 Task: Create a sub task Design and Implement Solution for the task  Create a new online booking system for a conference center in the project AgileRescue , assign it to team member softage.5@softage.net and update the status of the sub task to  On Track  , set the priority of the sub task to Low
Action: Mouse moved to (82, 307)
Screenshot: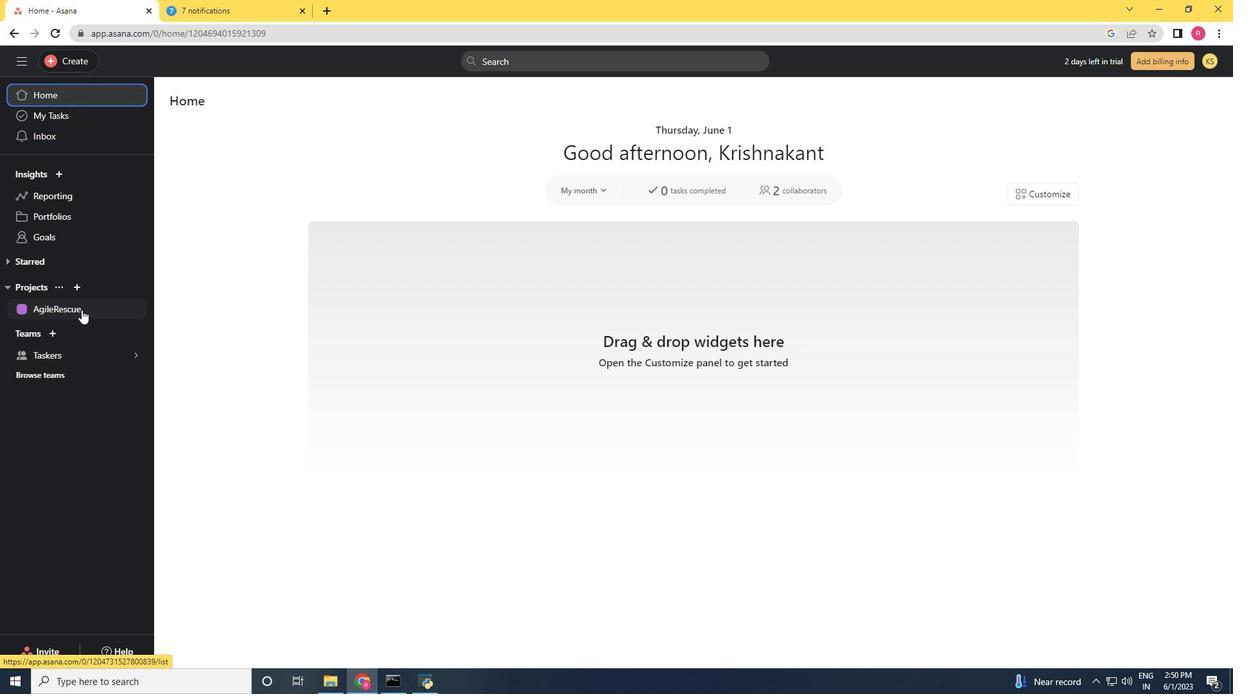 
Action: Mouse pressed left at (82, 307)
Screenshot: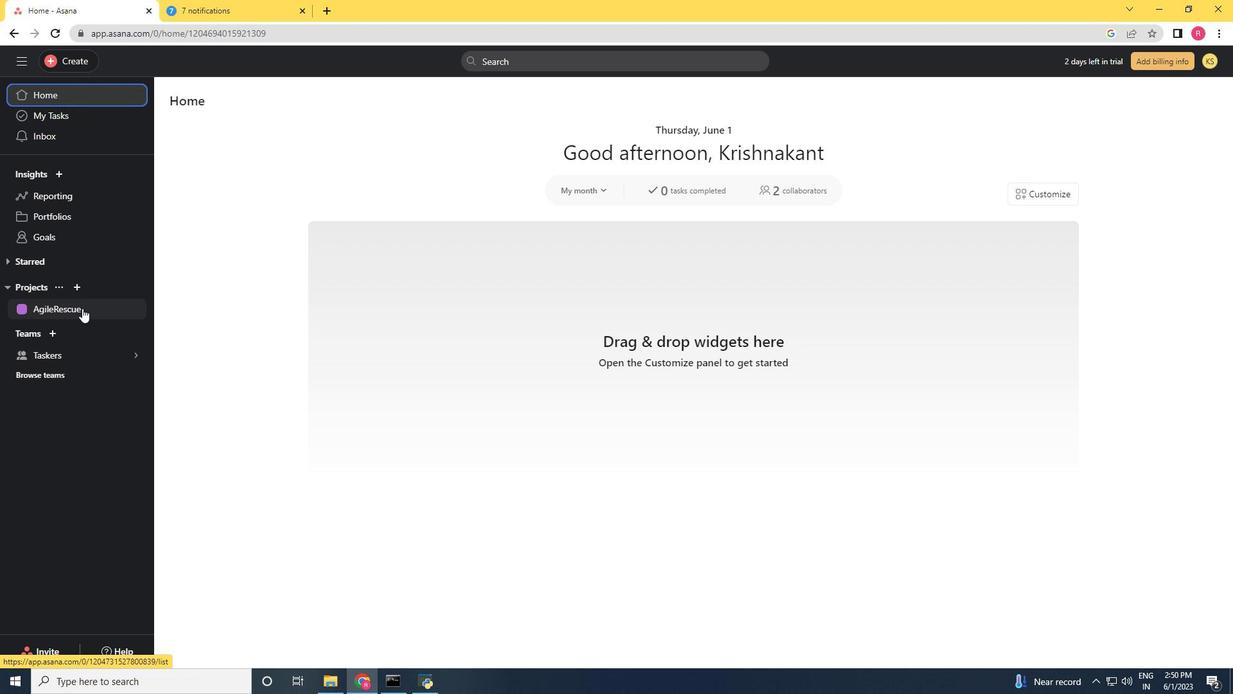 
Action: Mouse moved to (530, 284)
Screenshot: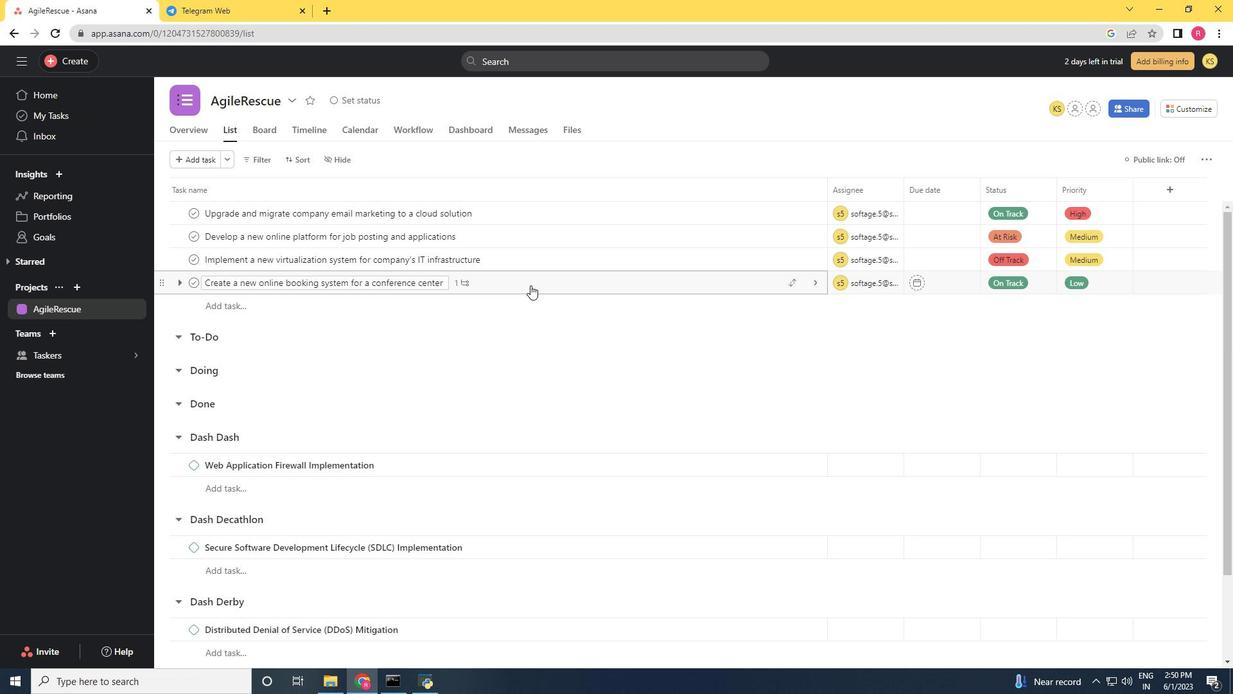 
Action: Mouse pressed left at (530, 284)
Screenshot: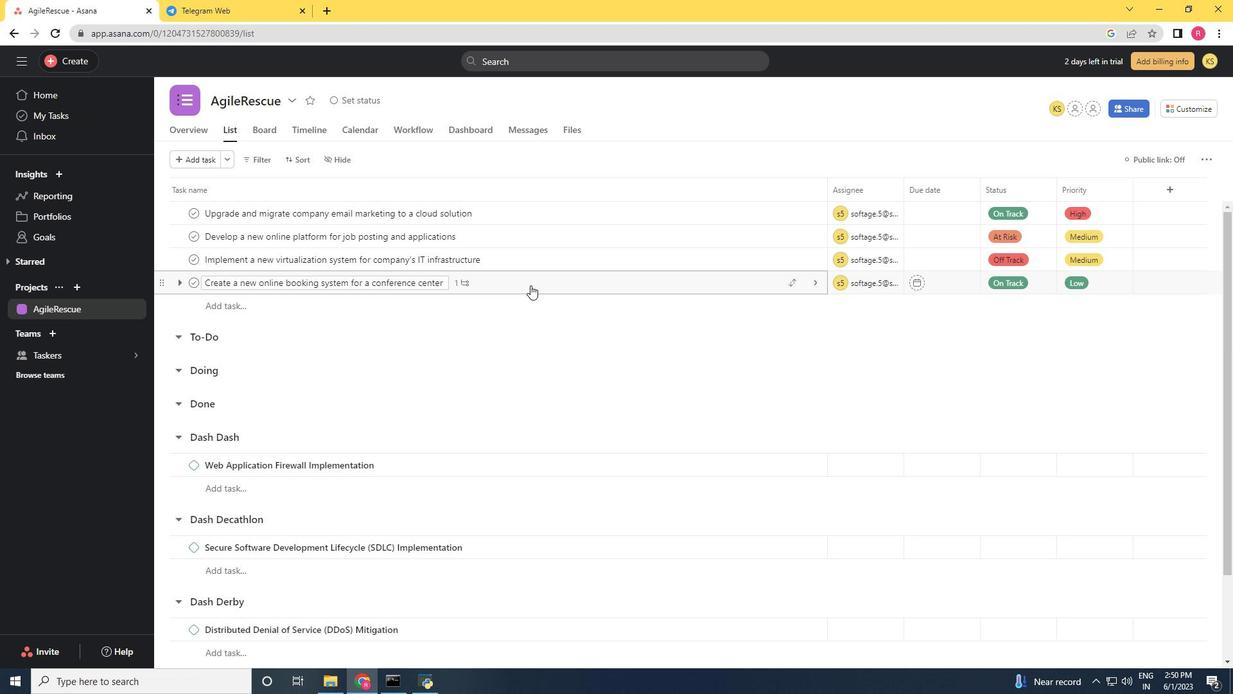 
Action: Mouse moved to (920, 456)
Screenshot: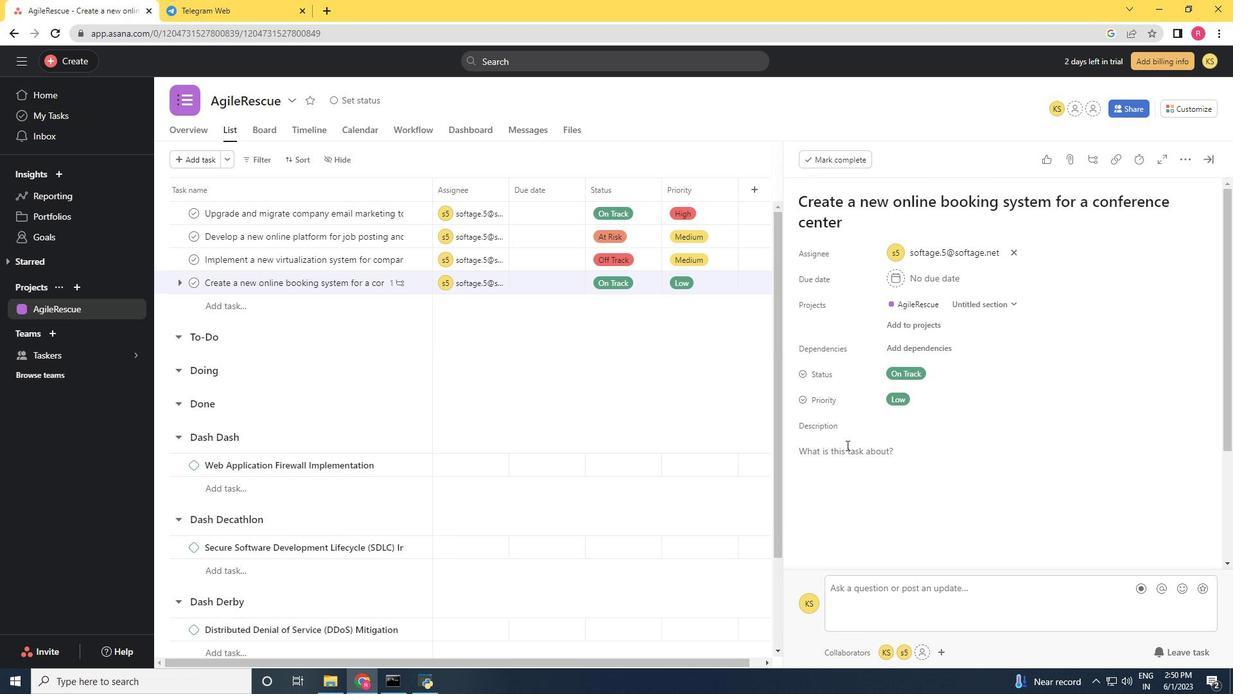 
Action: Mouse scrolled (920, 456) with delta (0, 0)
Screenshot: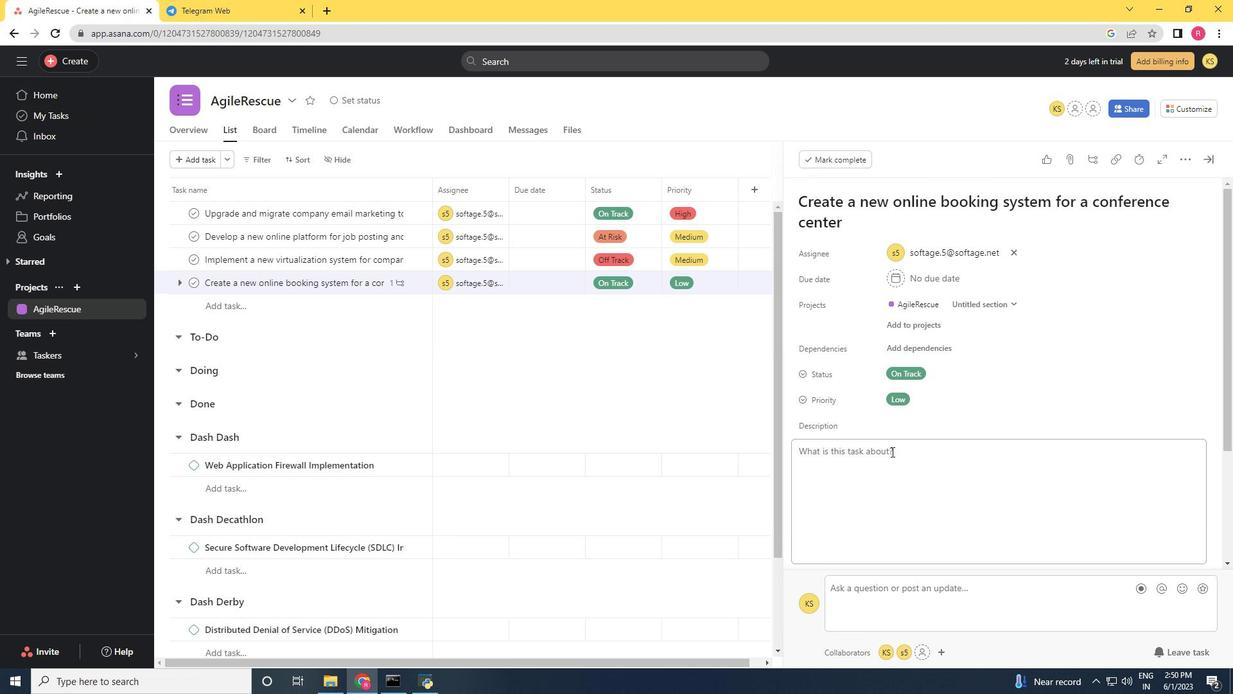 
Action: Mouse scrolled (920, 456) with delta (0, 0)
Screenshot: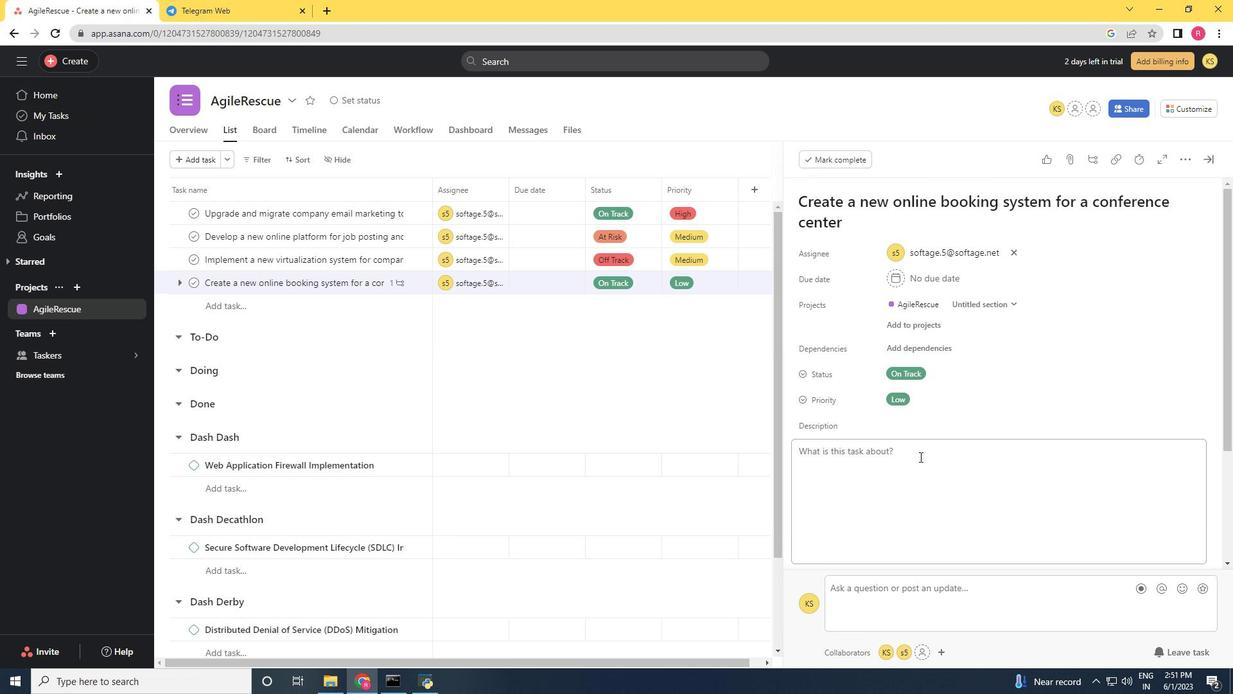 
Action: Mouse scrolled (920, 456) with delta (0, 0)
Screenshot: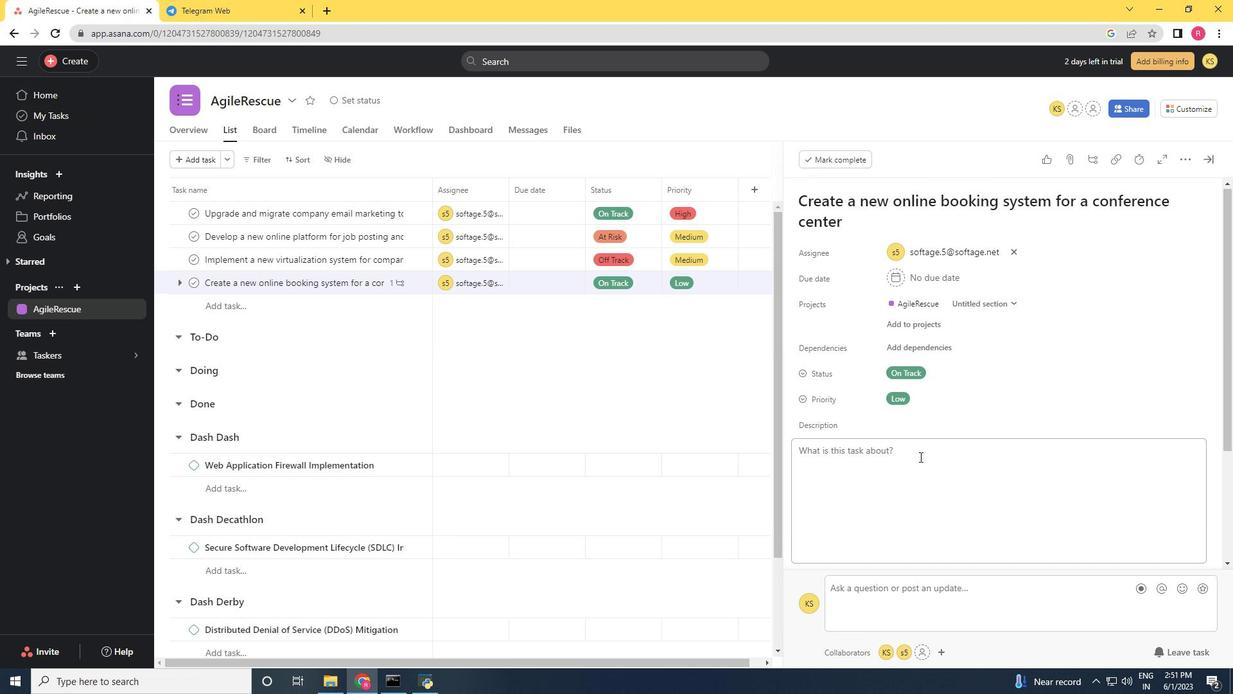 
Action: Mouse scrolled (920, 456) with delta (0, 0)
Screenshot: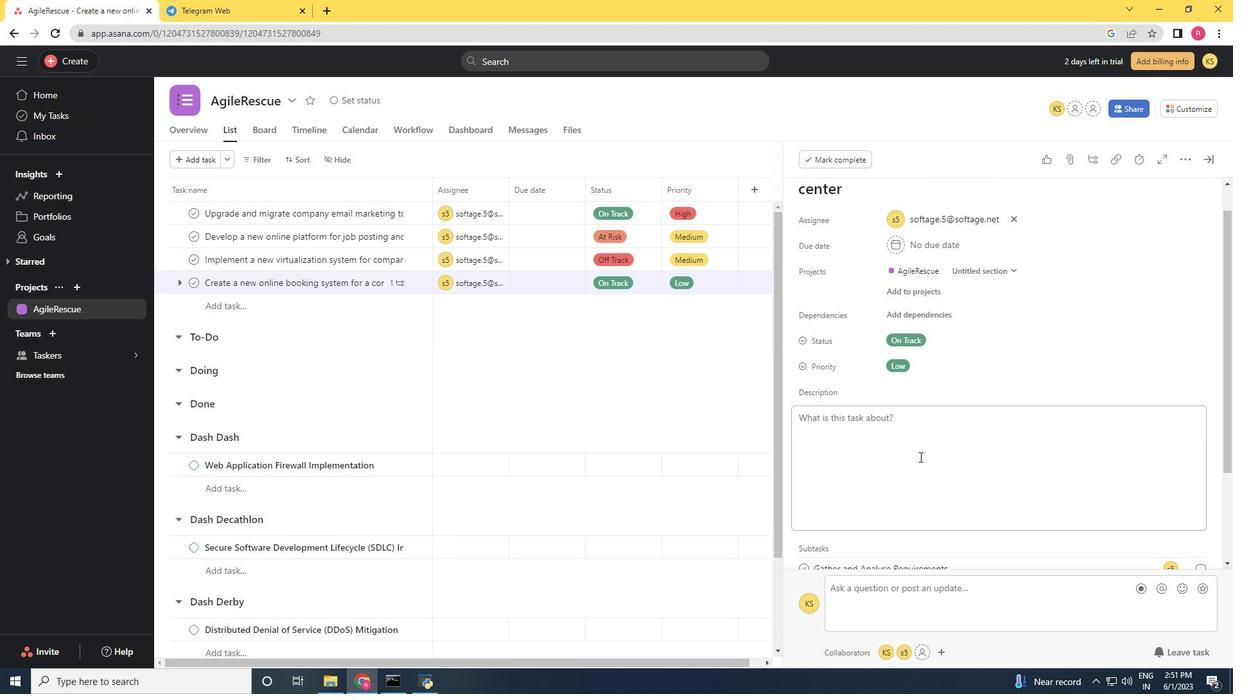
Action: Mouse moved to (836, 462)
Screenshot: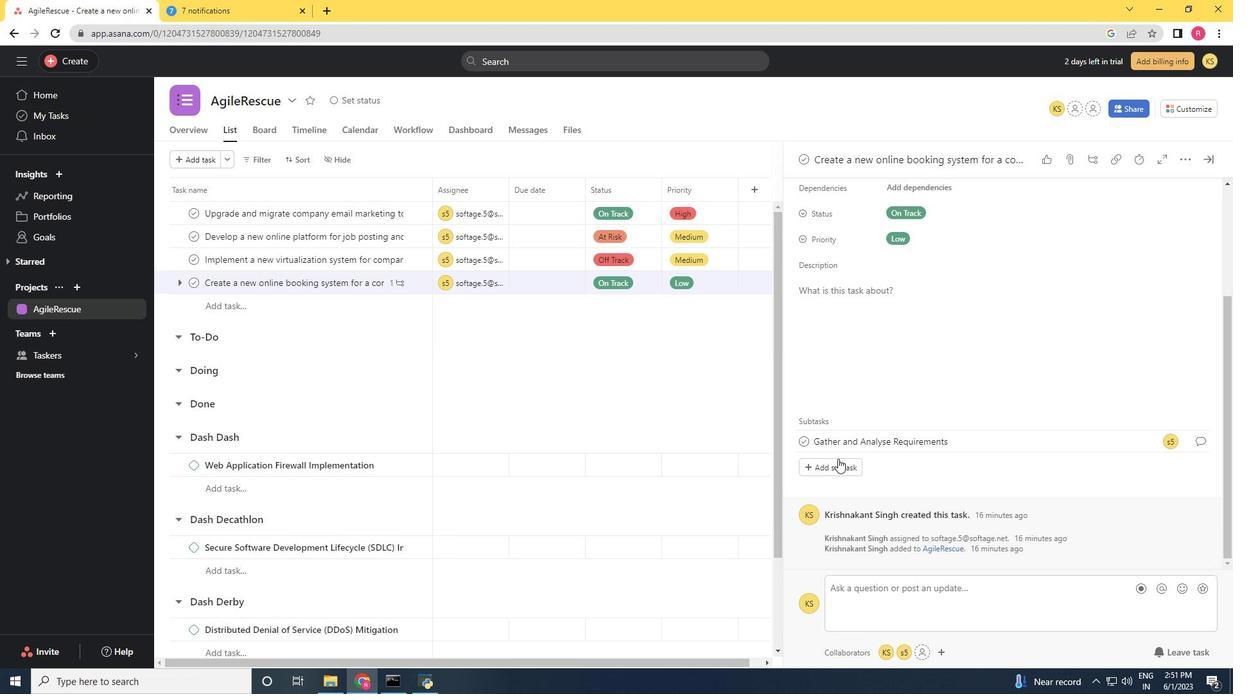 
Action: Mouse pressed left at (836, 462)
Screenshot: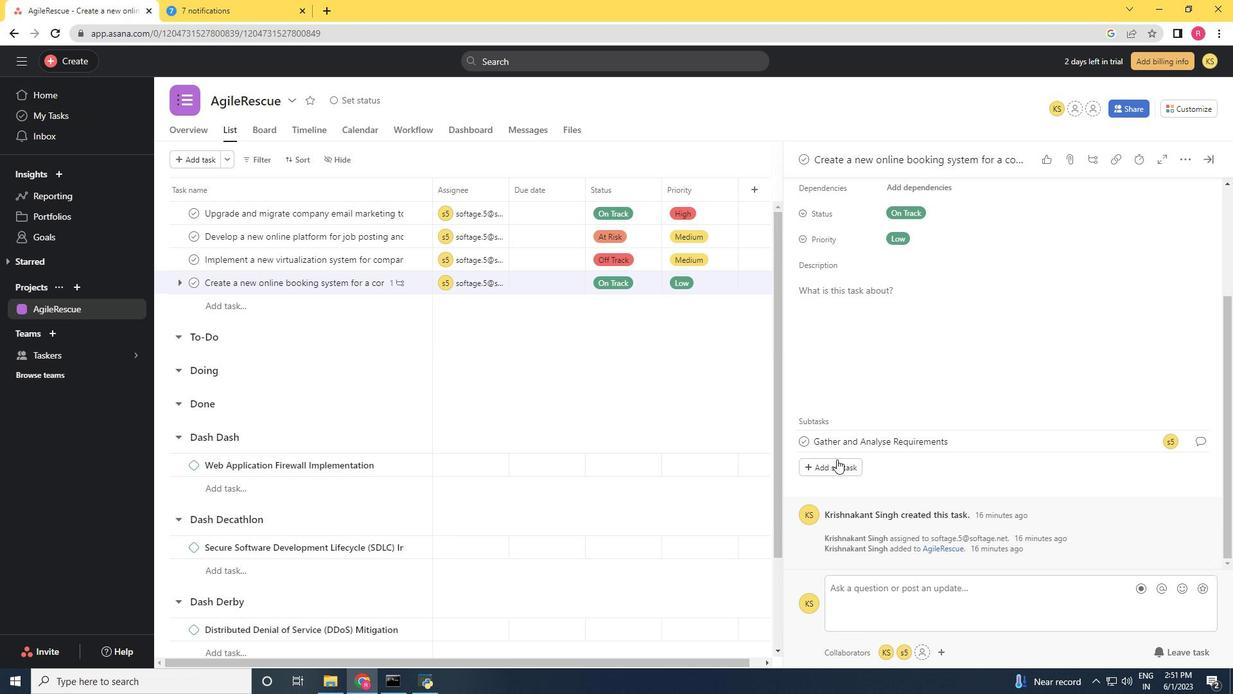 
Action: Mouse moved to (714, 408)
Screenshot: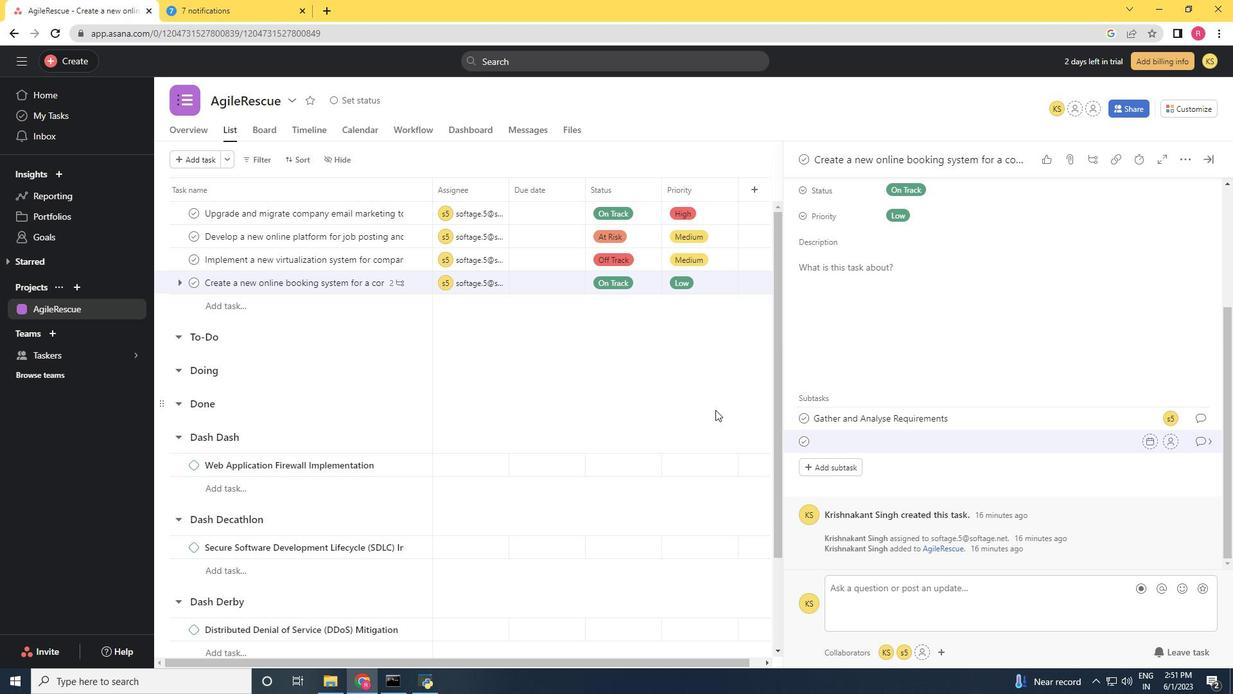 
Action: Key pressed <Key.shift>Design<Key.space>and<Key.space><Key.shift><Key.shift><Key.shift><Key.shift><Key.shift><Key.shift><Key.shift><Key.shift>Implement<Key.space>
Screenshot: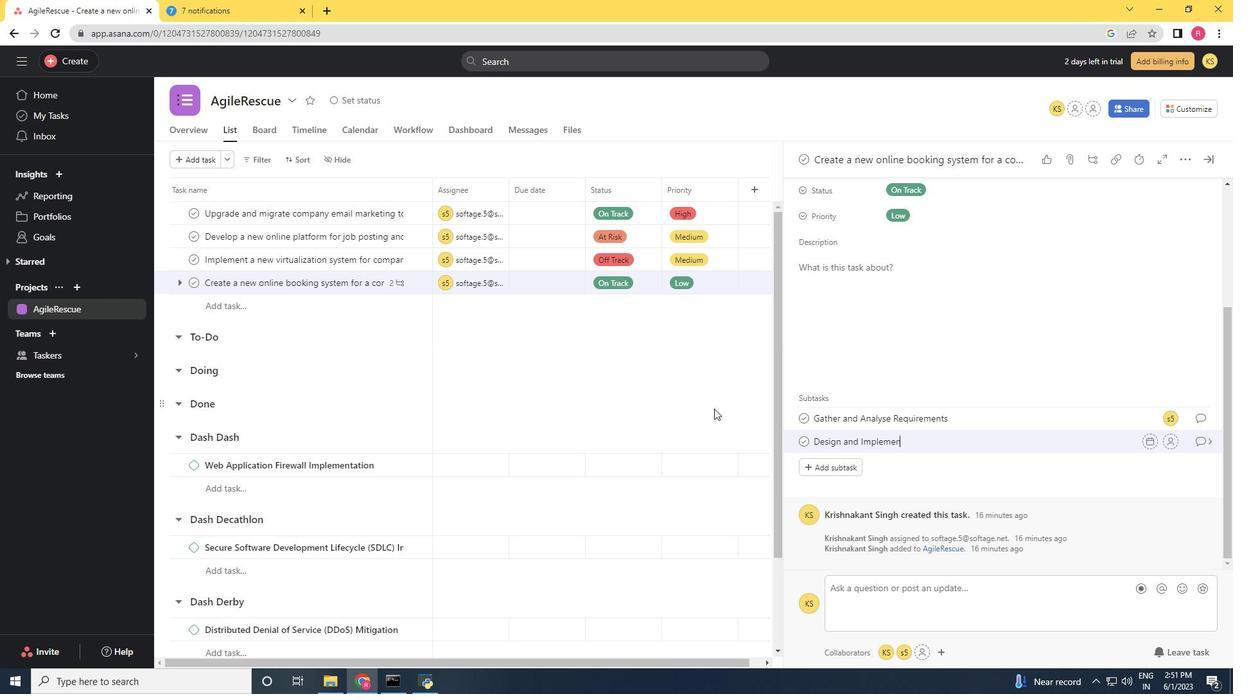 
Action: Mouse moved to (714, 408)
Screenshot: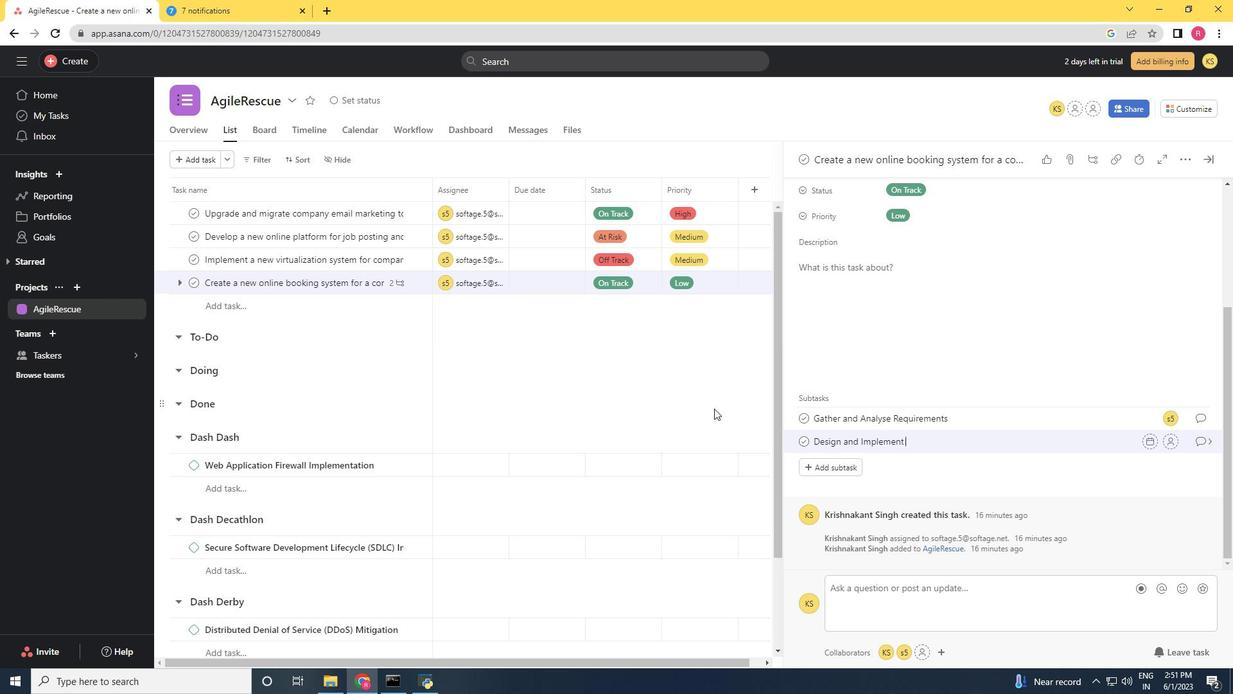 
Action: Key pressed <Key.shift>Solution<Key.space>
Screenshot: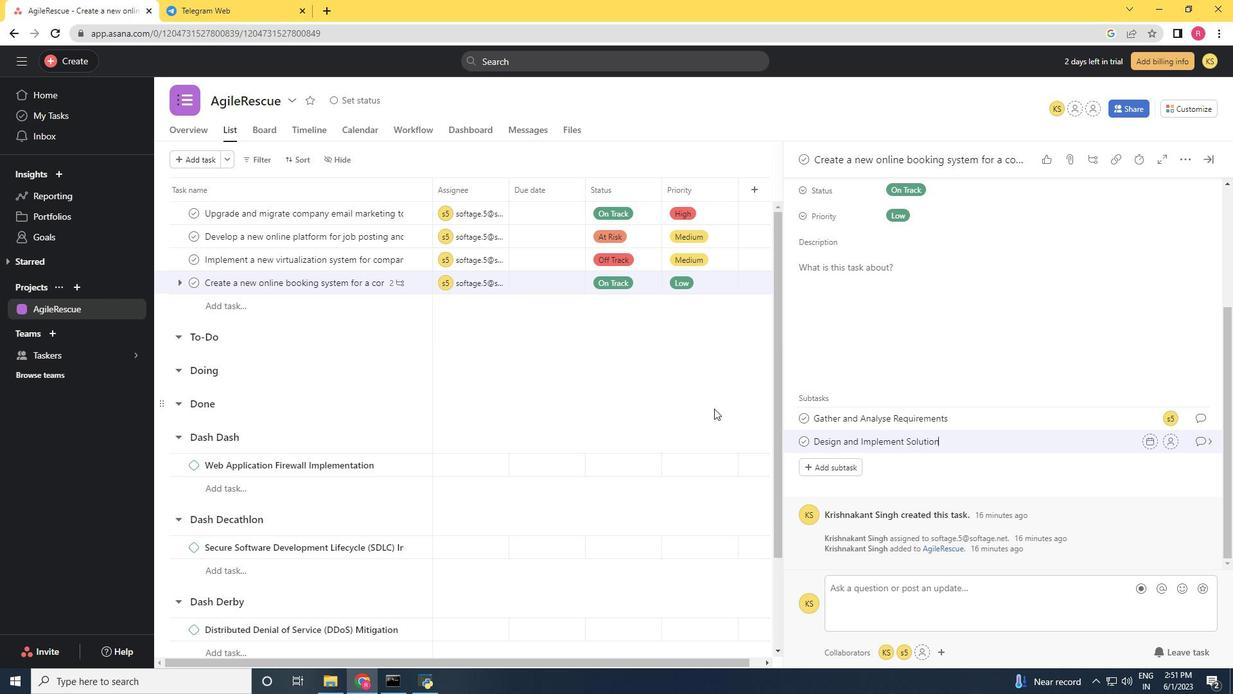 
Action: Mouse moved to (1172, 435)
Screenshot: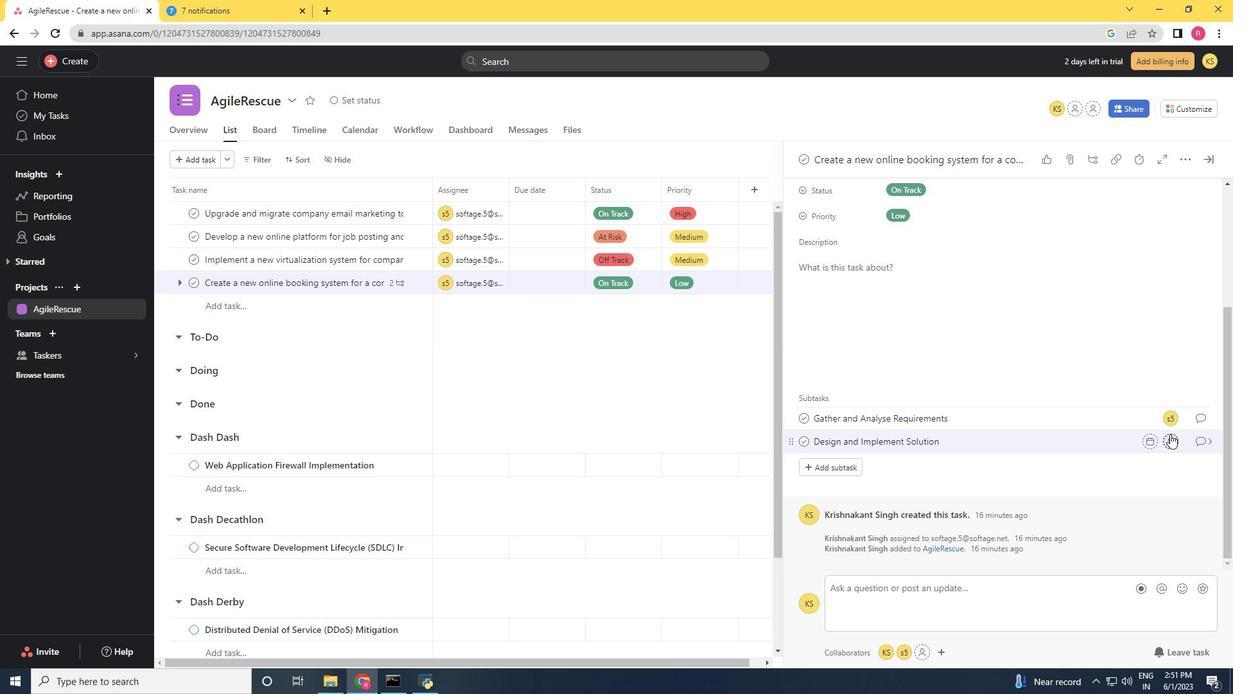
Action: Mouse pressed left at (1172, 435)
Screenshot: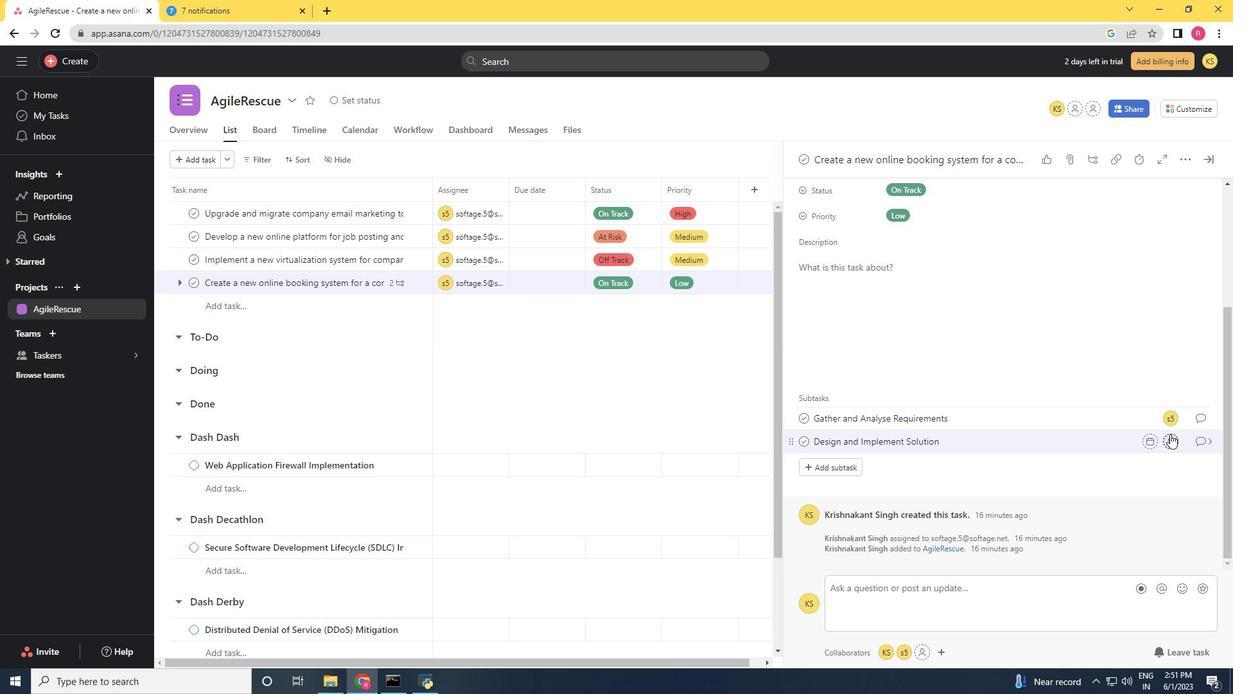 
Action: Mouse moved to (890, 332)
Screenshot: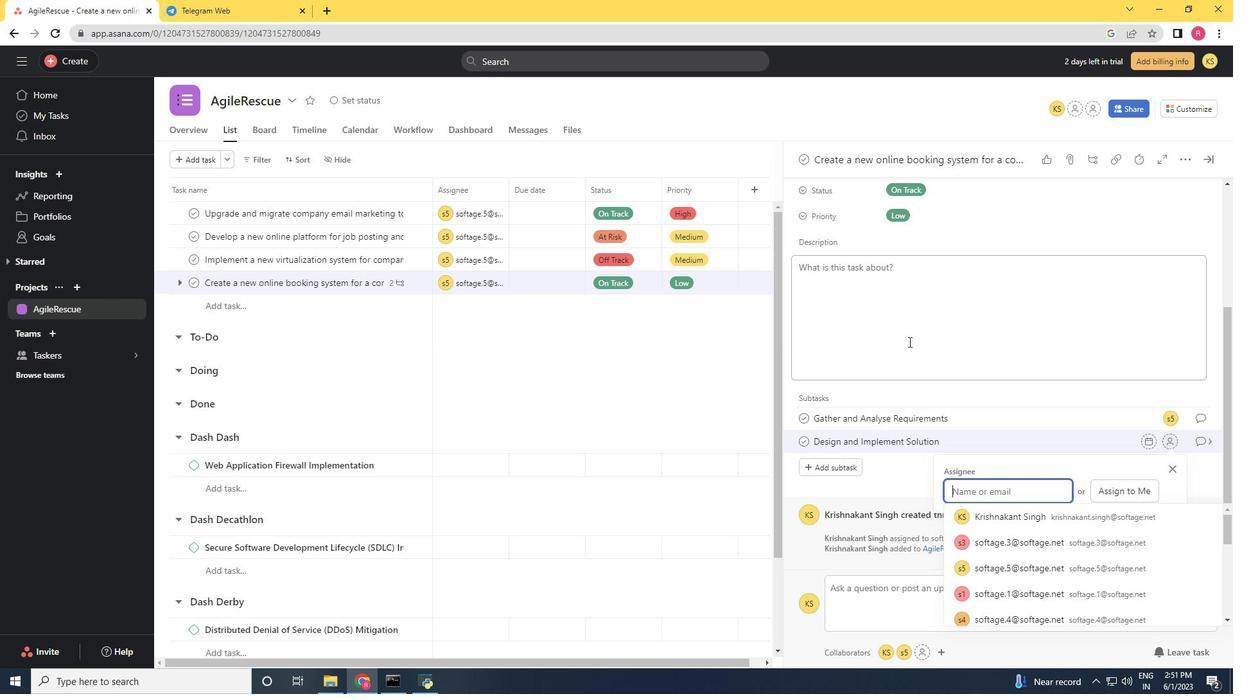 
Action: Key pressed softage.5<Key.shift><Key.shift><Key.shift>@softage.net
Screenshot: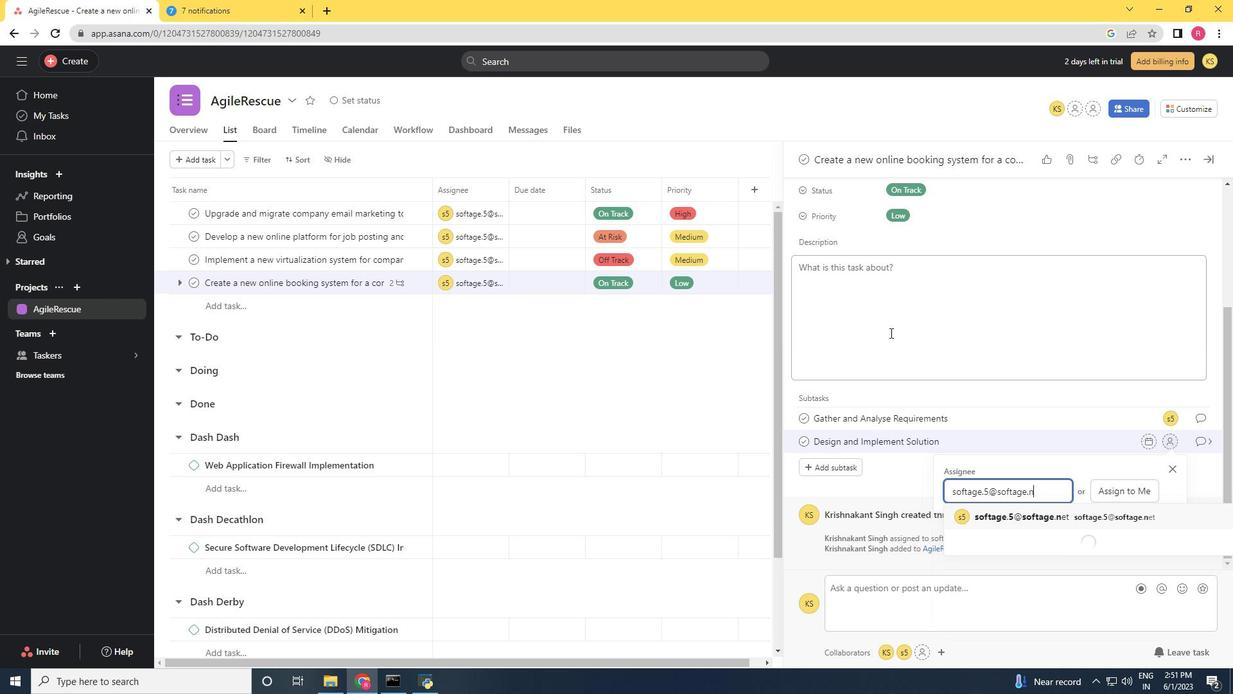
Action: Mouse moved to (1057, 516)
Screenshot: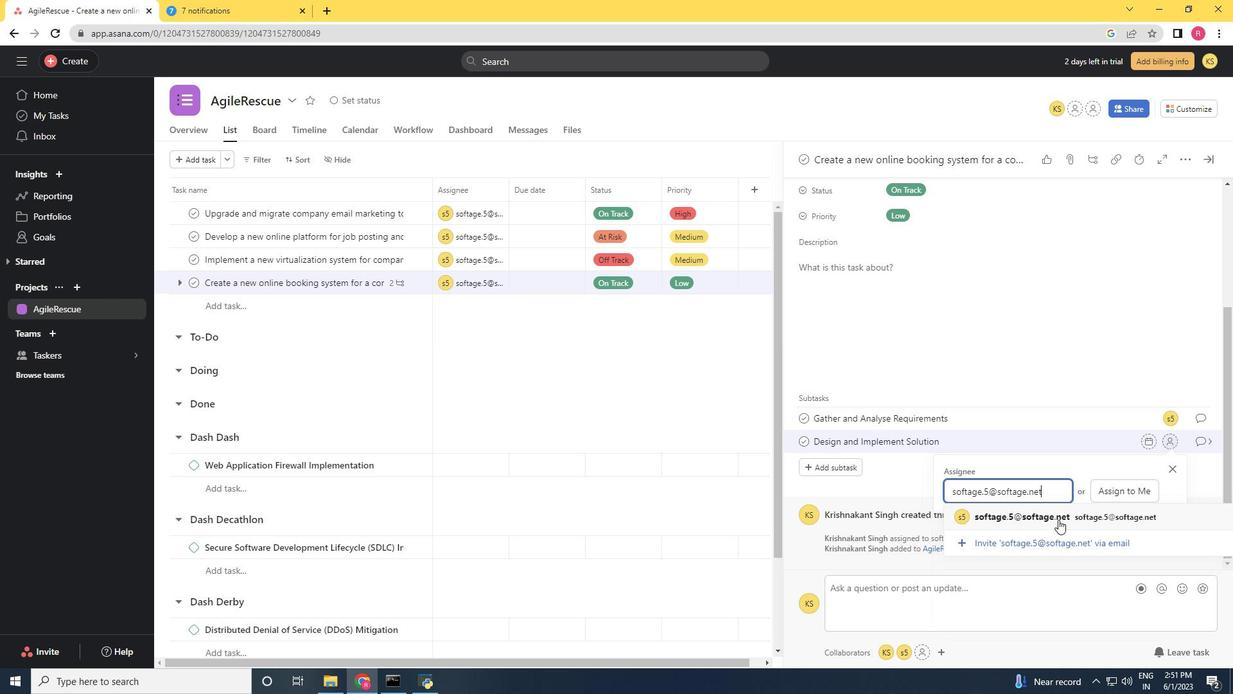 
Action: Mouse pressed left at (1057, 516)
Screenshot: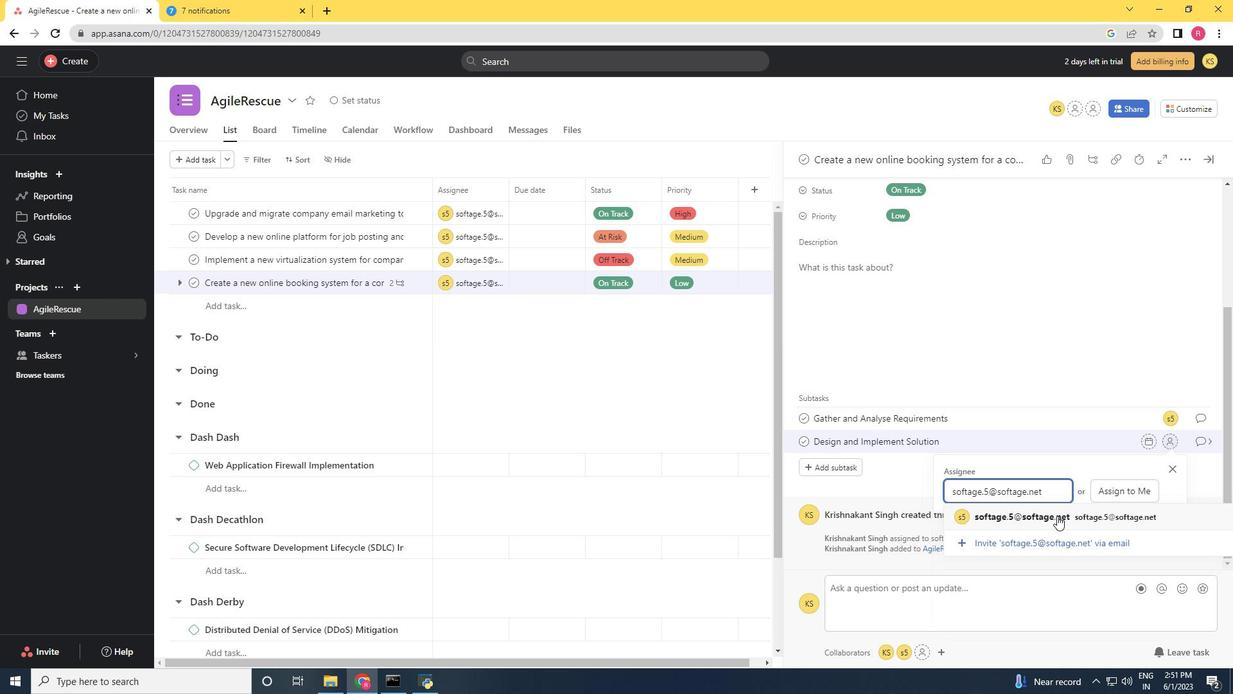 
Action: Mouse moved to (1202, 445)
Screenshot: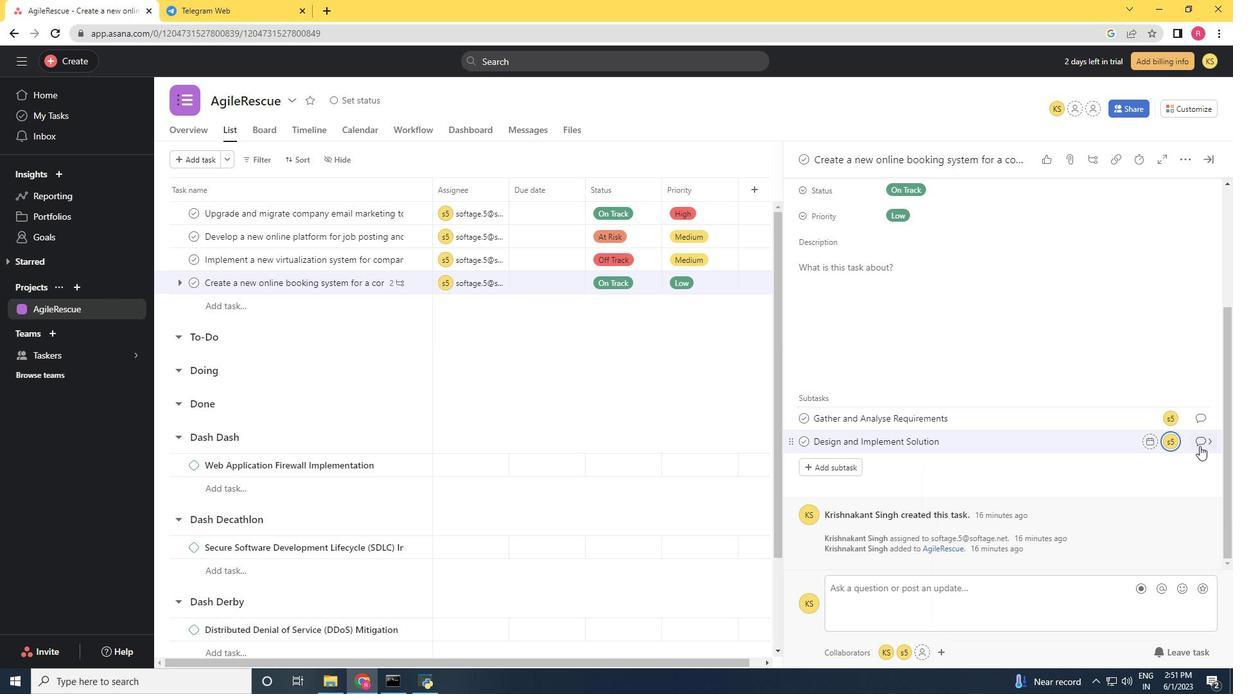 
Action: Mouse pressed left at (1202, 445)
Screenshot: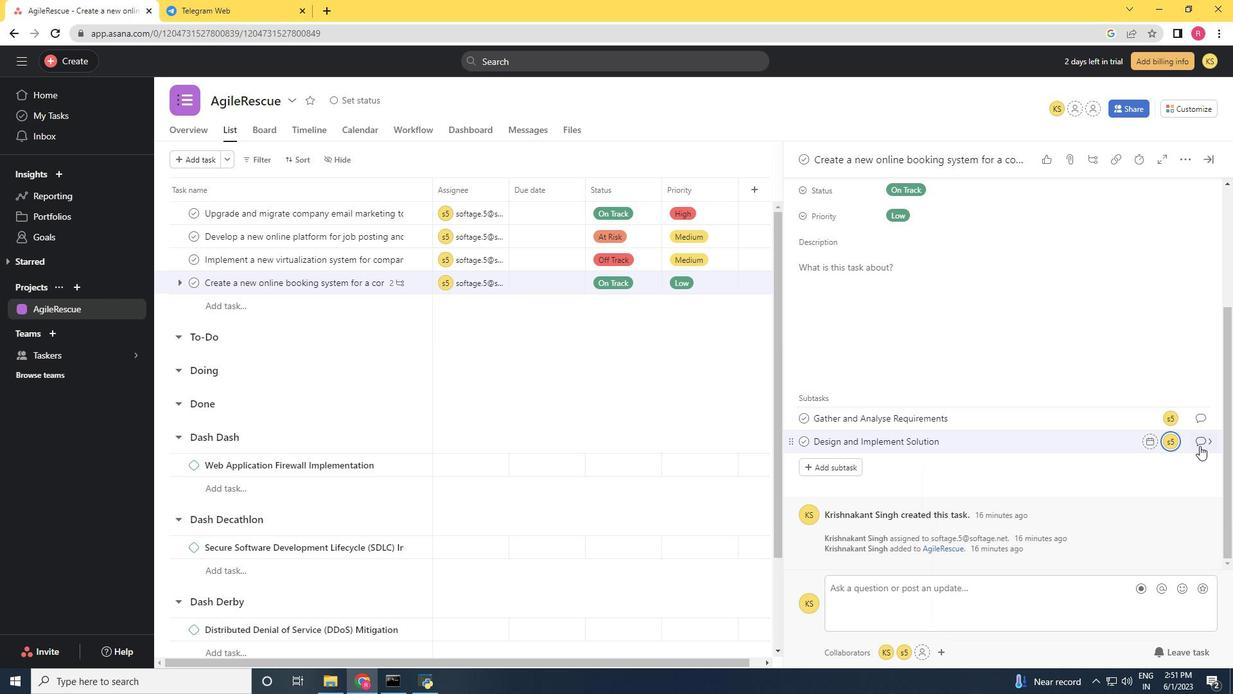 
Action: Mouse moved to (855, 338)
Screenshot: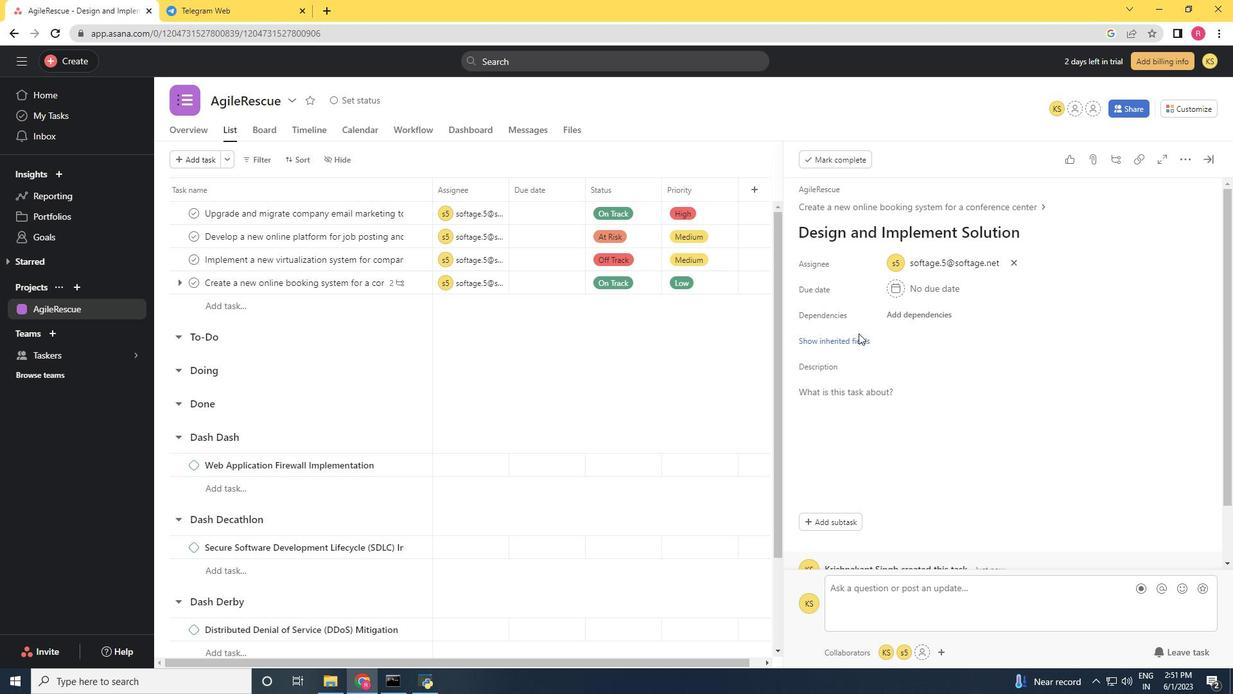 
Action: Mouse pressed left at (855, 338)
Screenshot: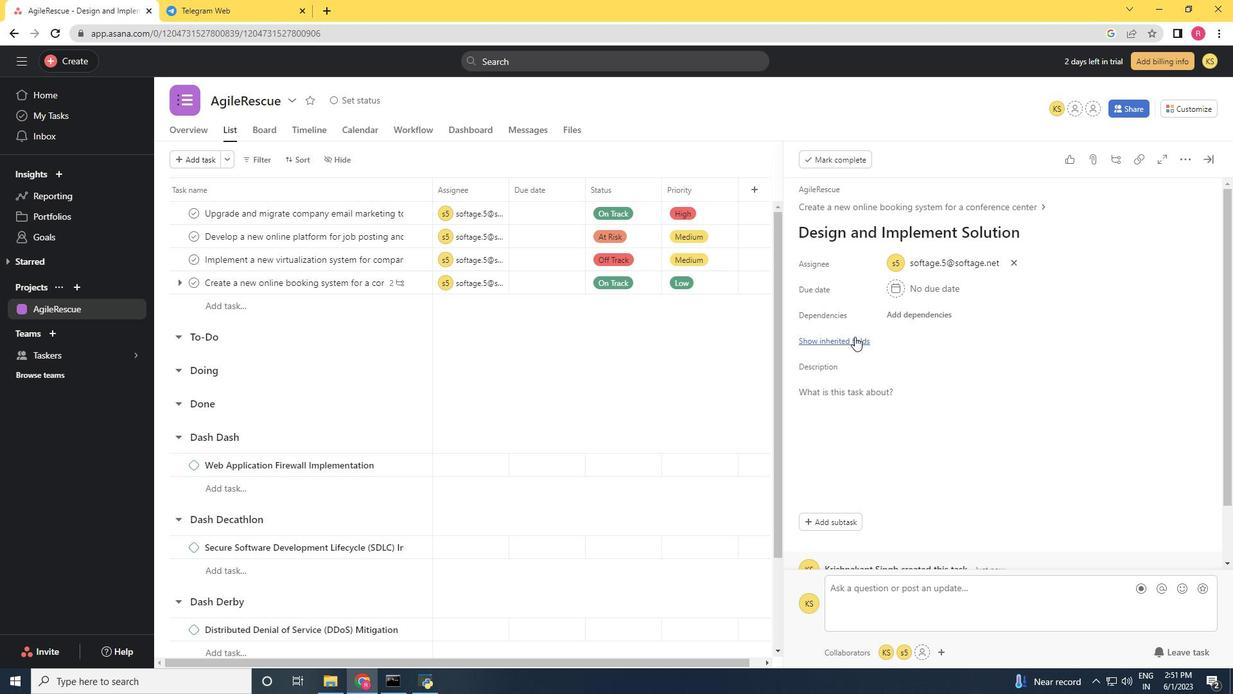 
Action: Mouse moved to (906, 370)
Screenshot: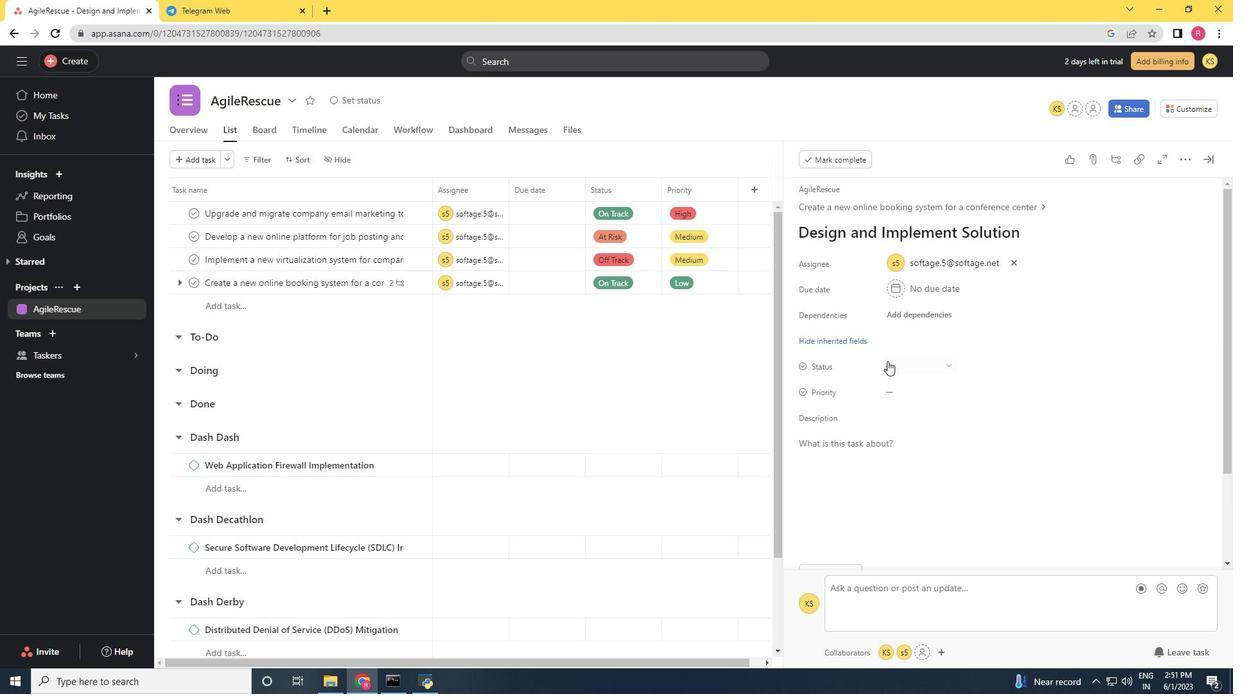 
Action: Mouse pressed left at (906, 370)
Screenshot: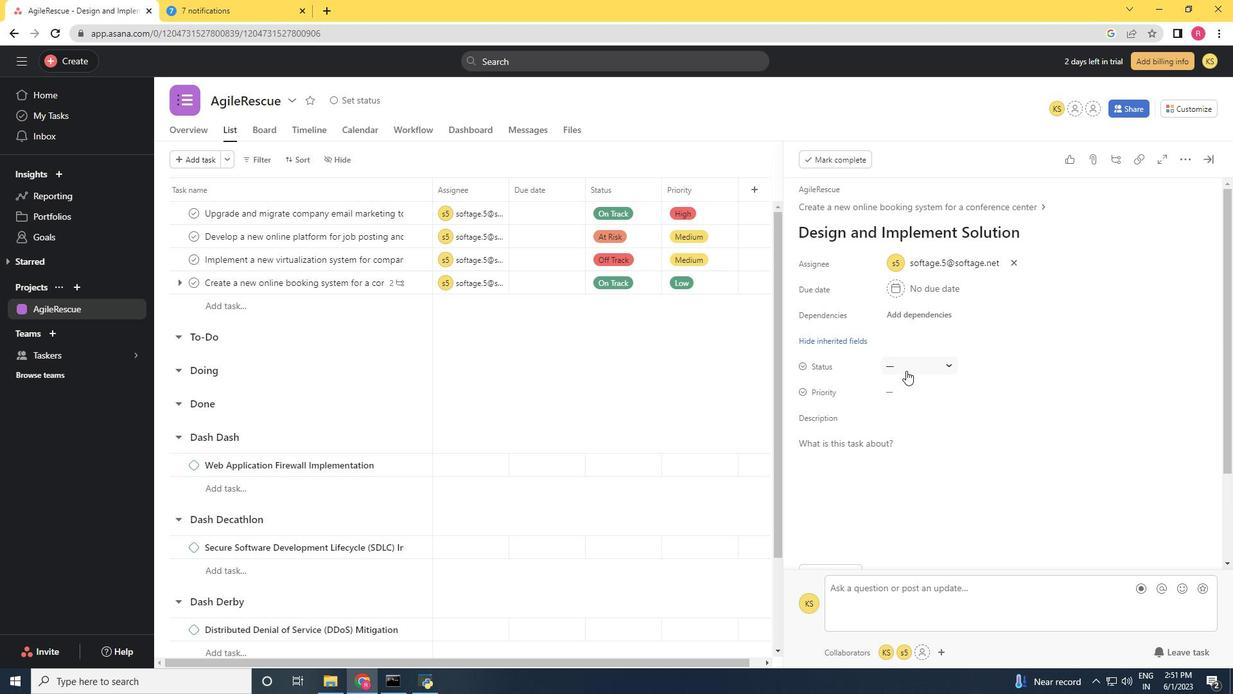 
Action: Mouse moved to (929, 416)
Screenshot: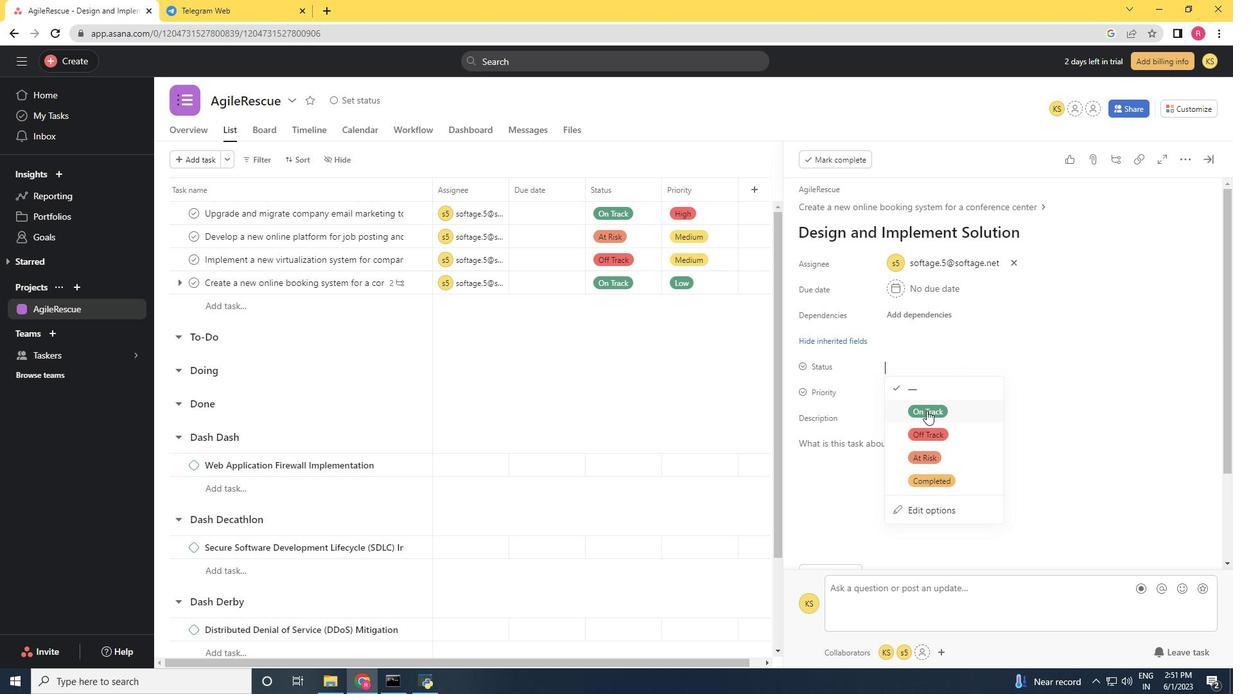 
Action: Mouse pressed left at (929, 416)
Screenshot: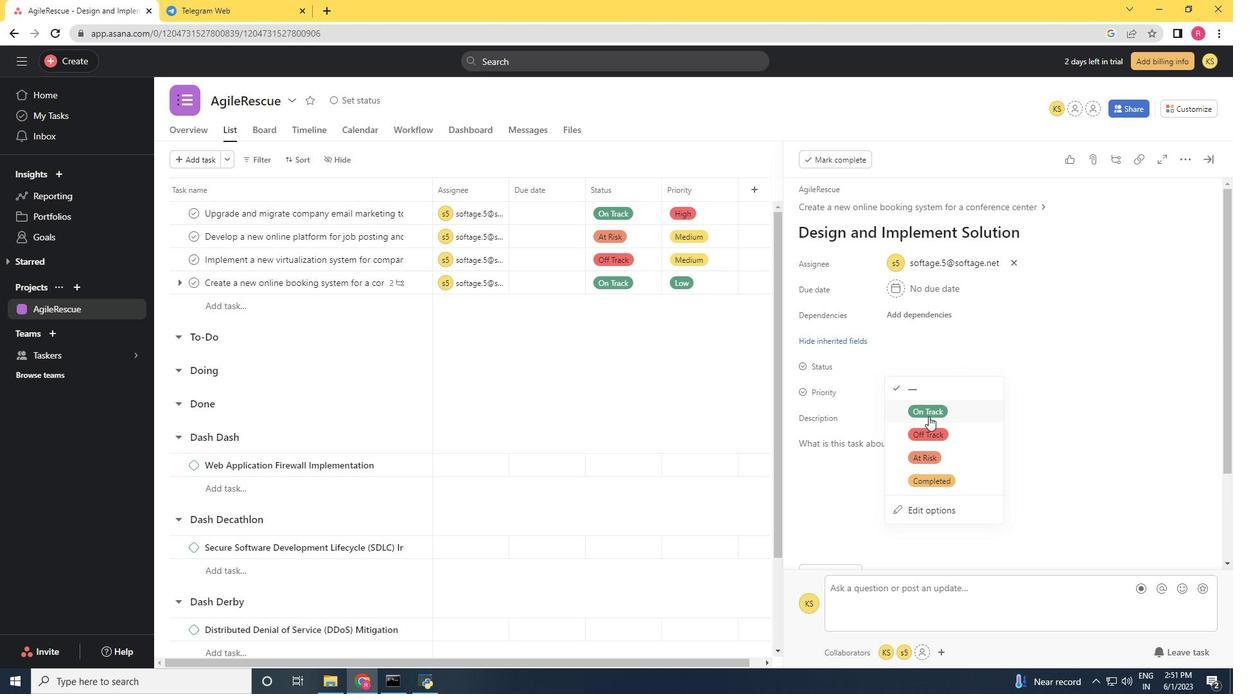 
Action: Mouse moved to (893, 393)
Screenshot: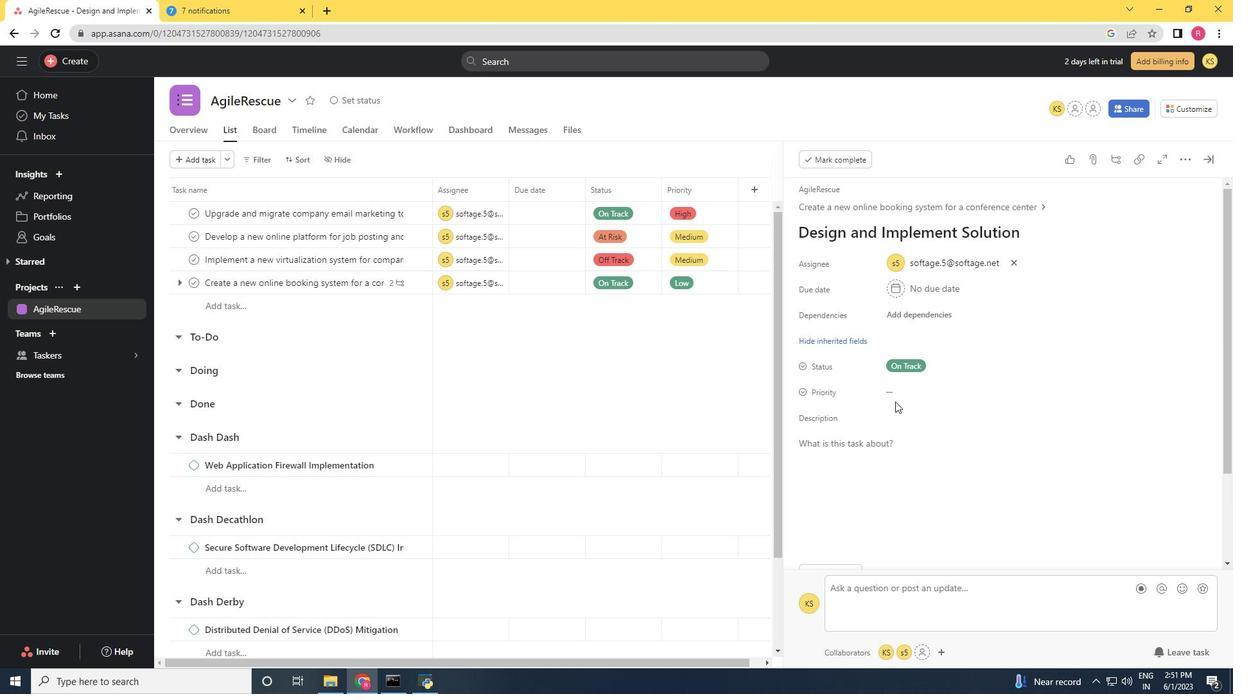 
Action: Mouse pressed left at (893, 393)
Screenshot: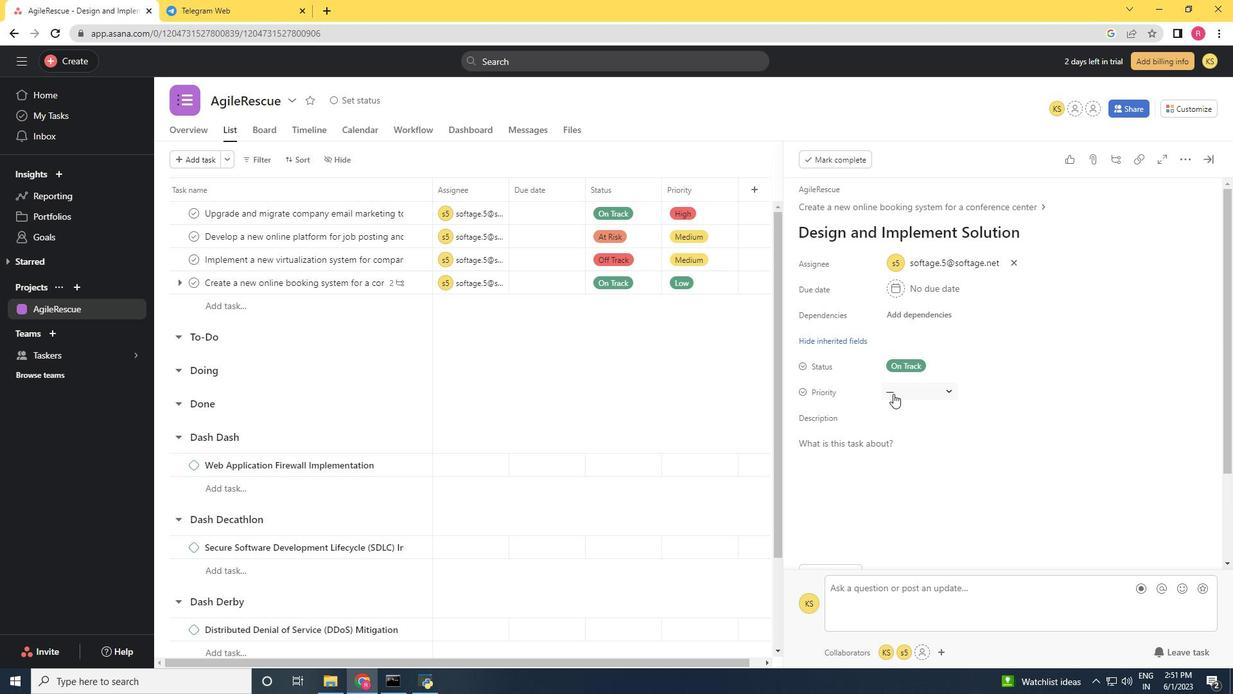 
Action: Mouse moved to (920, 481)
Screenshot: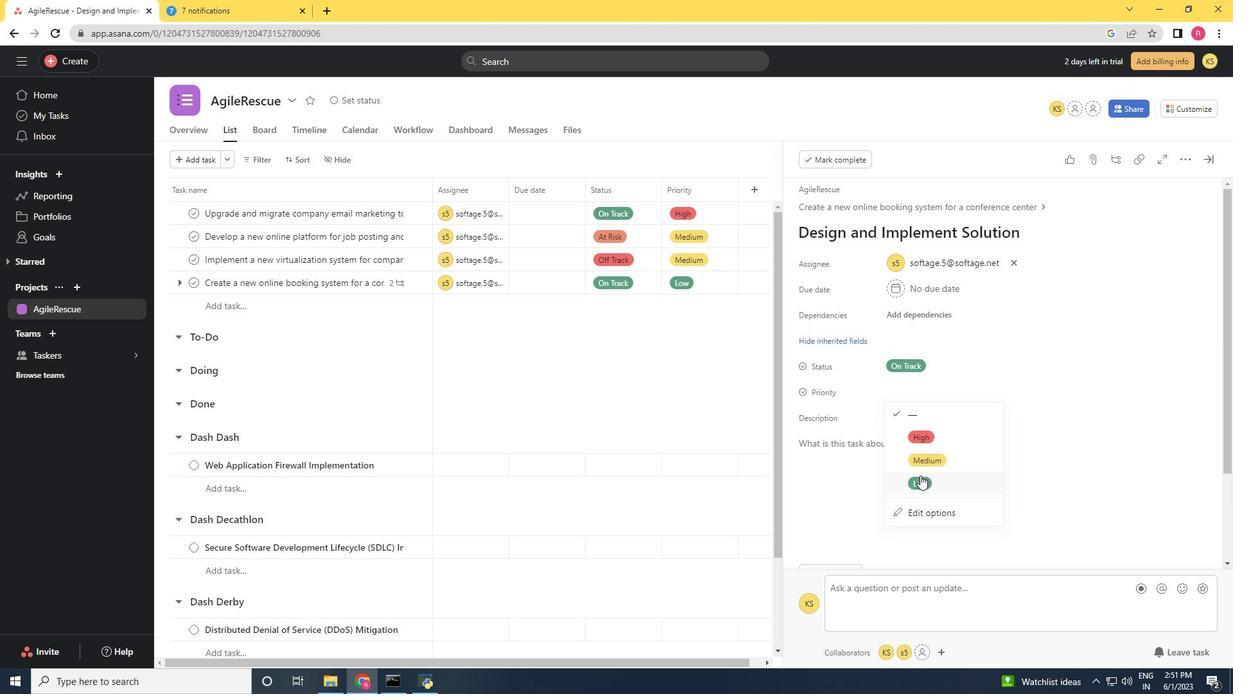 
Action: Mouse pressed left at (920, 481)
Screenshot: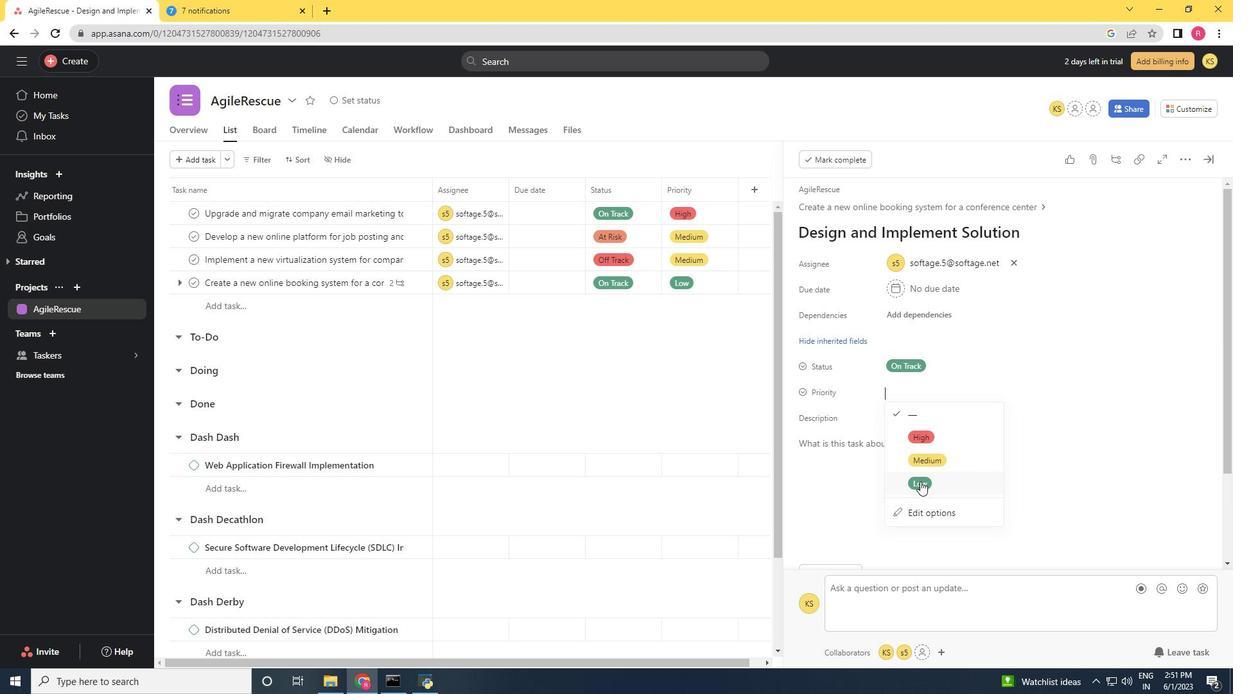 
Action: Mouse moved to (885, 500)
Screenshot: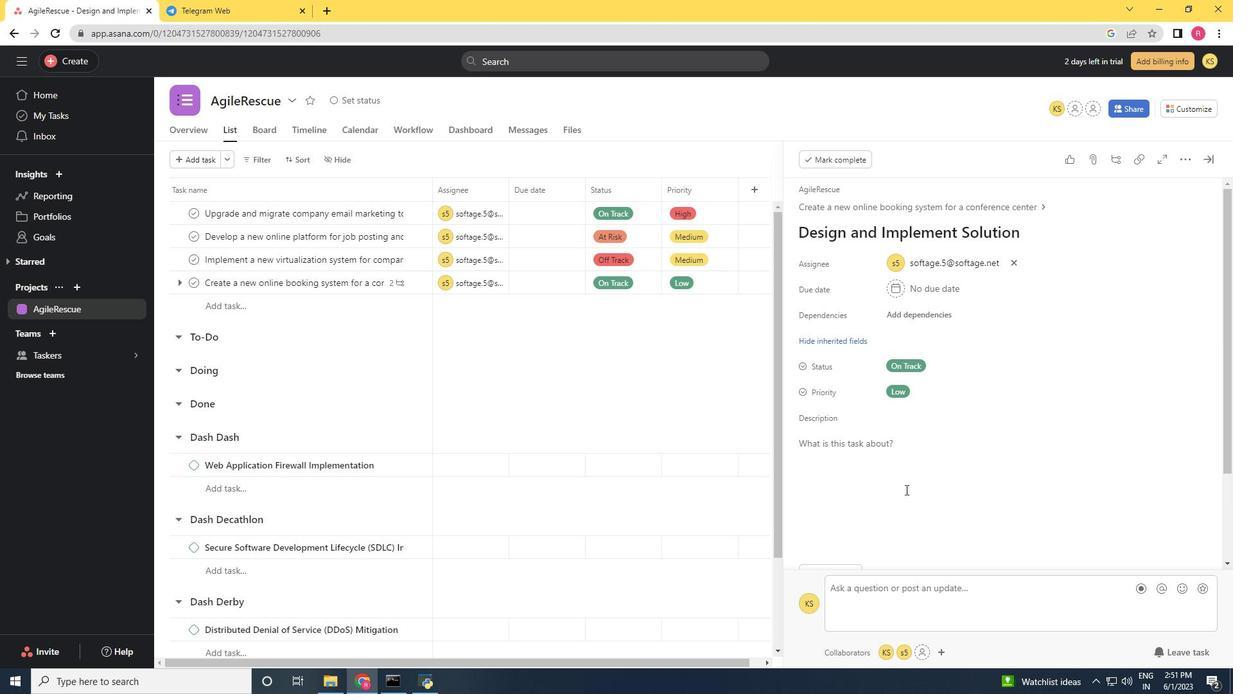 
